 Task: Create in the project CarveWorks in Backlog an issue 'Implement a new feature to allow for personalized content delivery', assign it to team member softage.2@softage.net and change the status to IN PROGRESS. Create in the project CarveWorks in Backlog an issue 'Address issues related to system performance during peak traffic periods', assign it to team member softage.3@softage.net and change the status to IN PROGRESS
Action: Mouse moved to (208, 63)
Screenshot: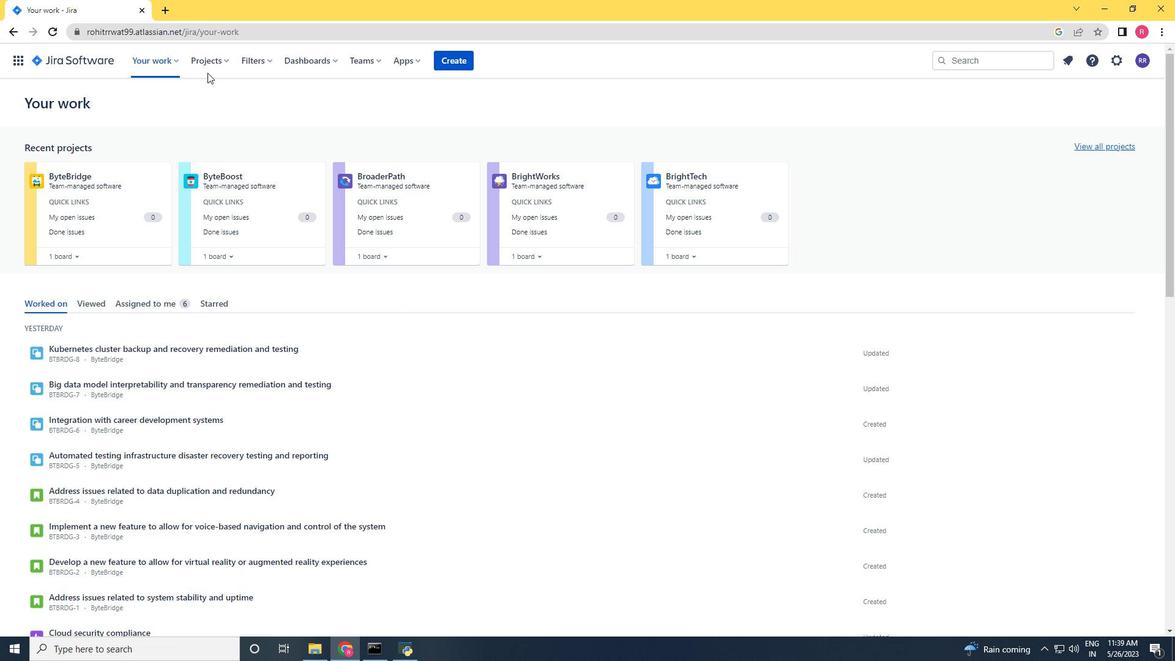
Action: Mouse pressed left at (208, 63)
Screenshot: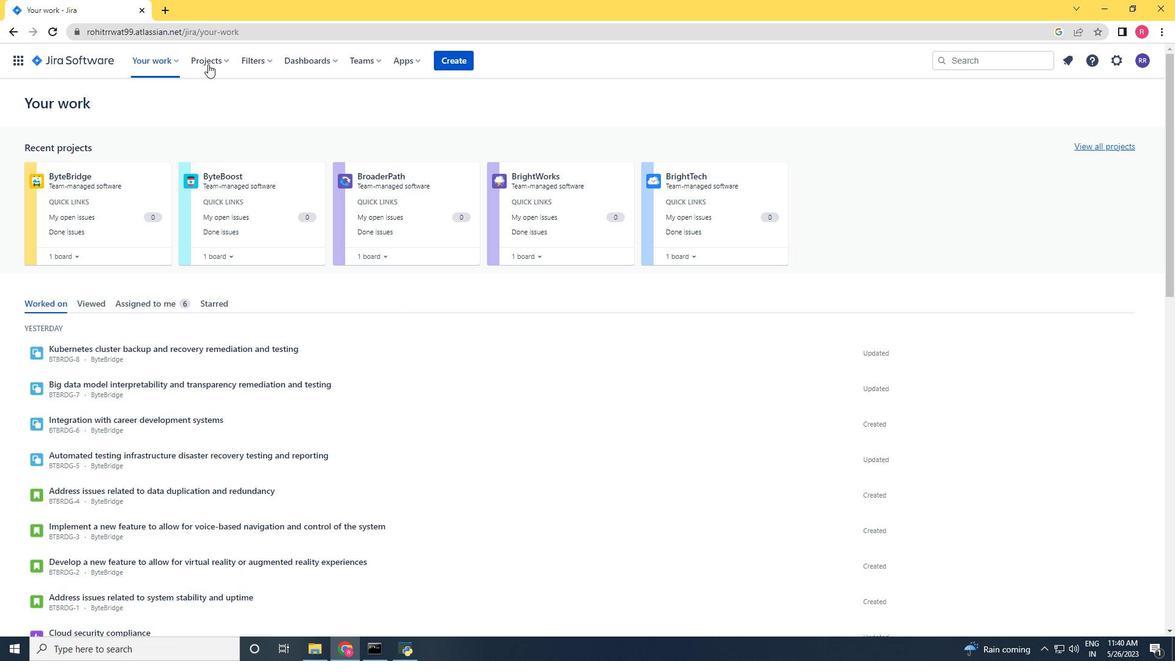 
Action: Mouse moved to (225, 126)
Screenshot: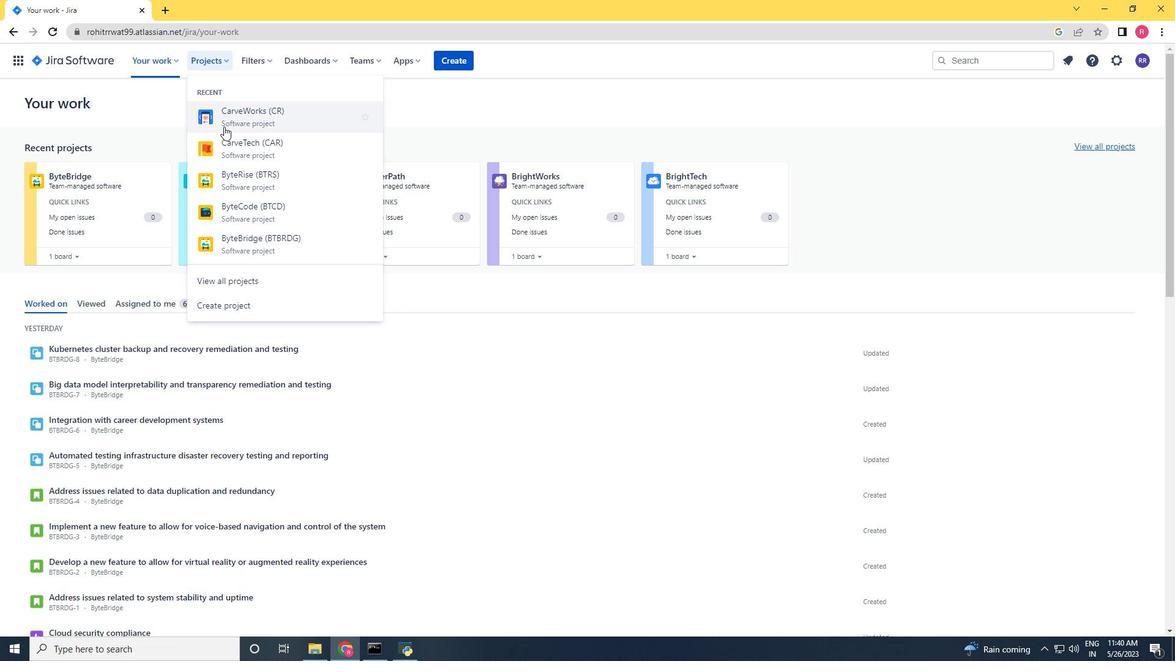 
Action: Mouse pressed left at (225, 126)
Screenshot: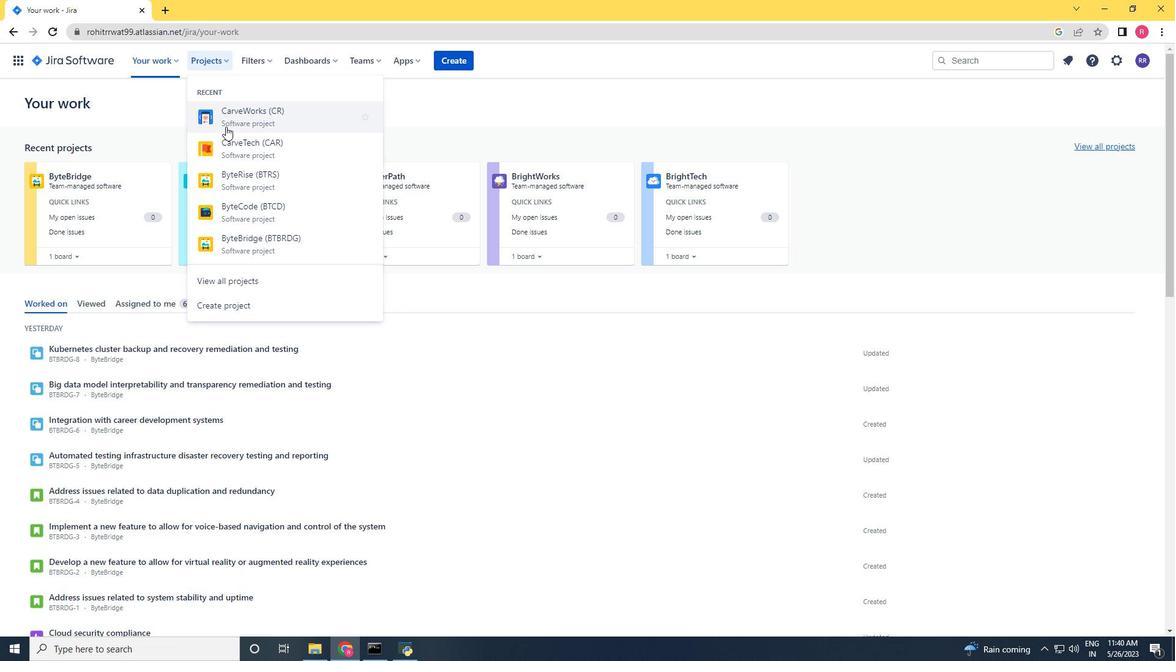 
Action: Mouse moved to (67, 188)
Screenshot: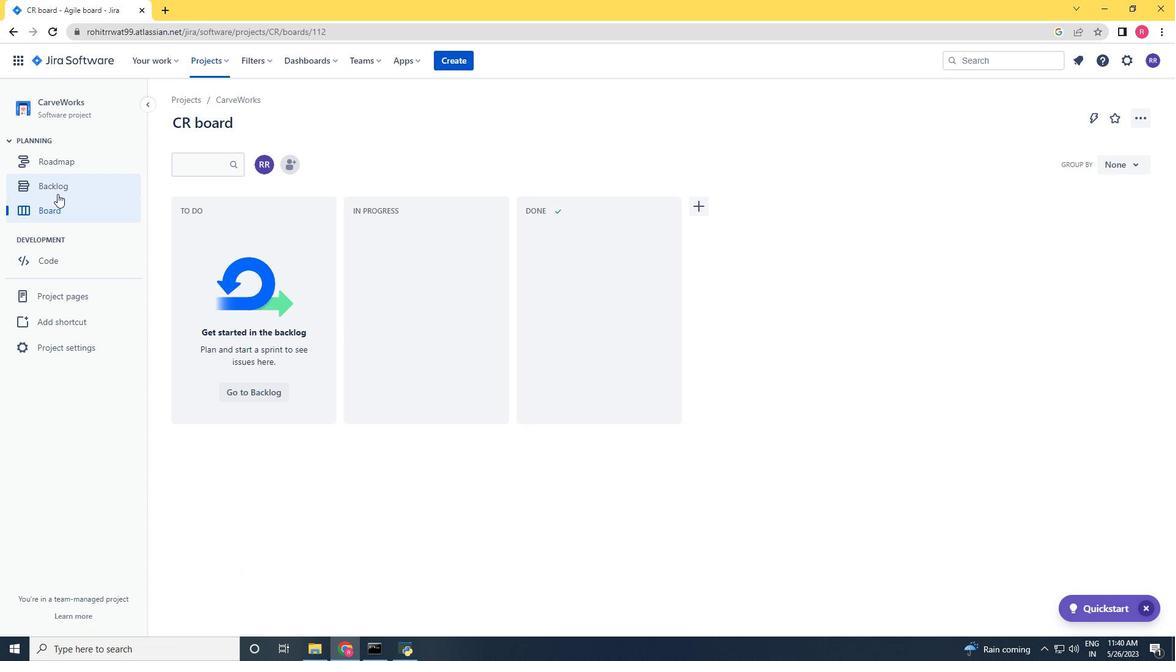 
Action: Mouse pressed left at (67, 188)
Screenshot: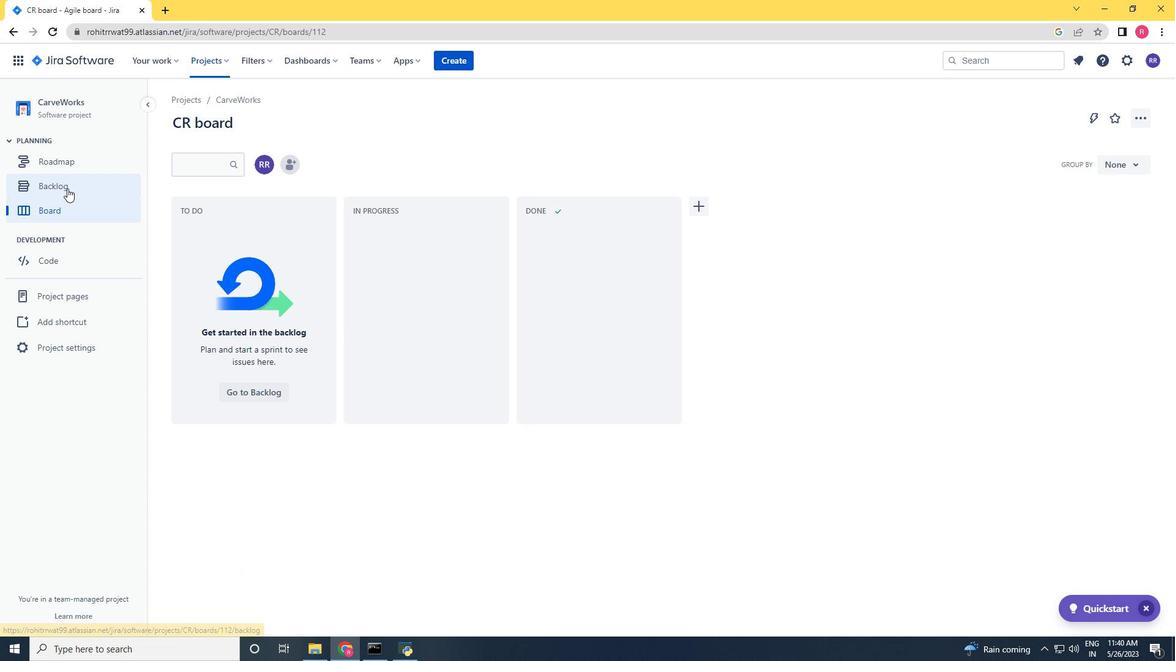 
Action: Mouse moved to (330, 192)
Screenshot: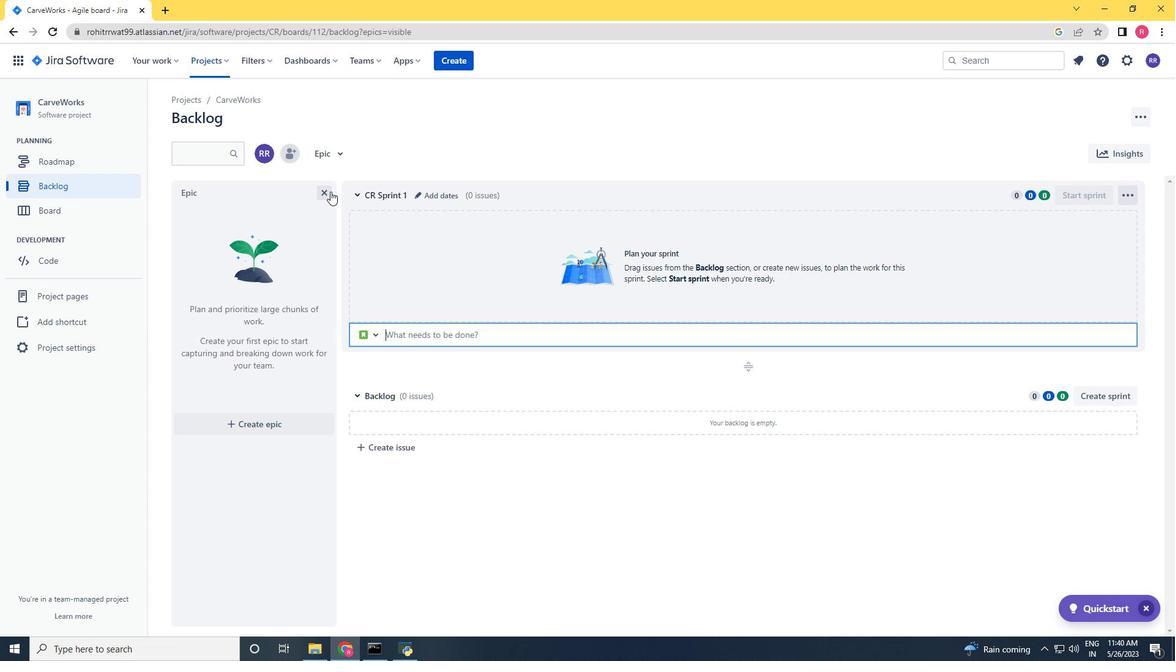 
Action: Mouse pressed left at (330, 192)
Screenshot: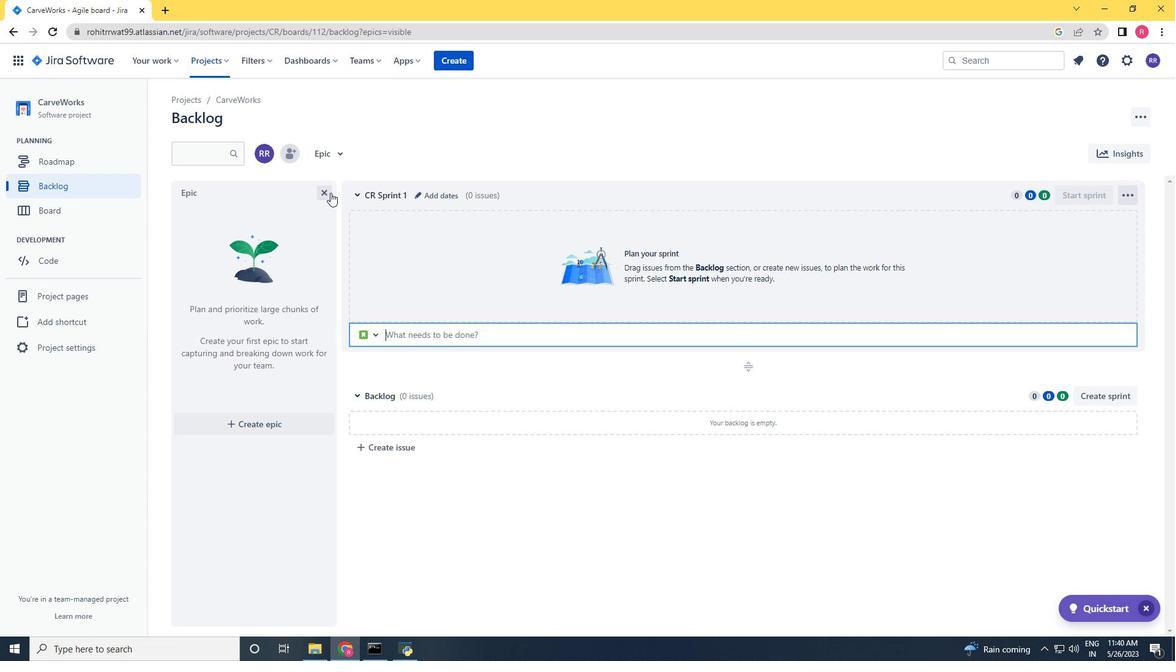 
Action: Mouse moved to (274, 447)
Screenshot: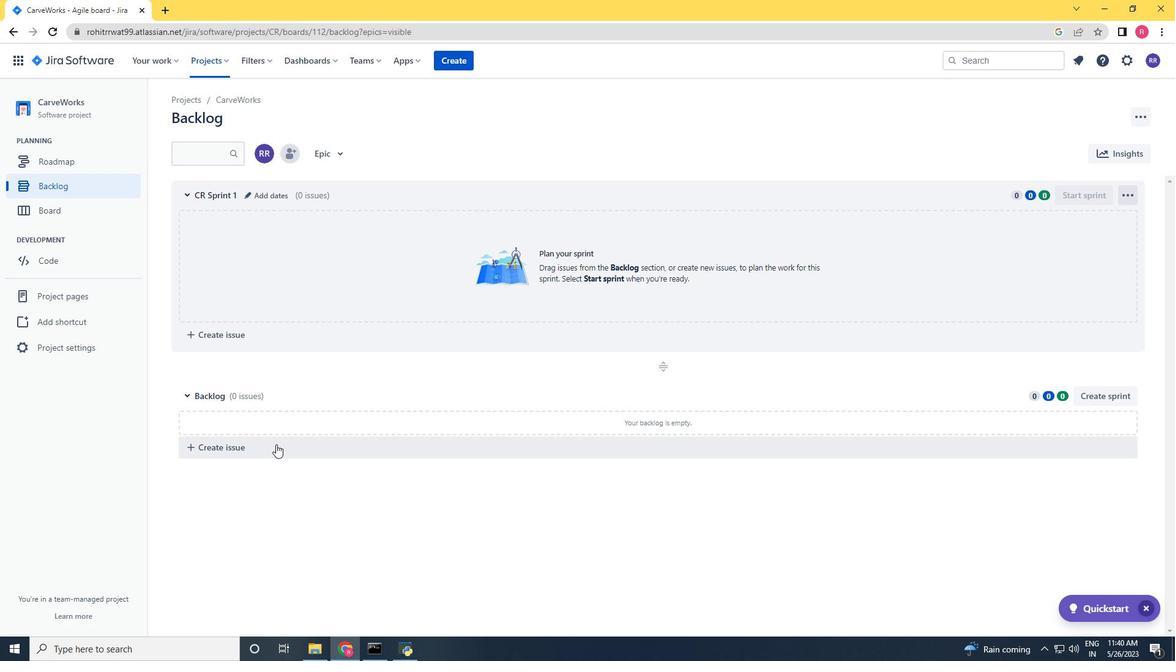 
Action: Mouse pressed left at (274, 447)
Screenshot: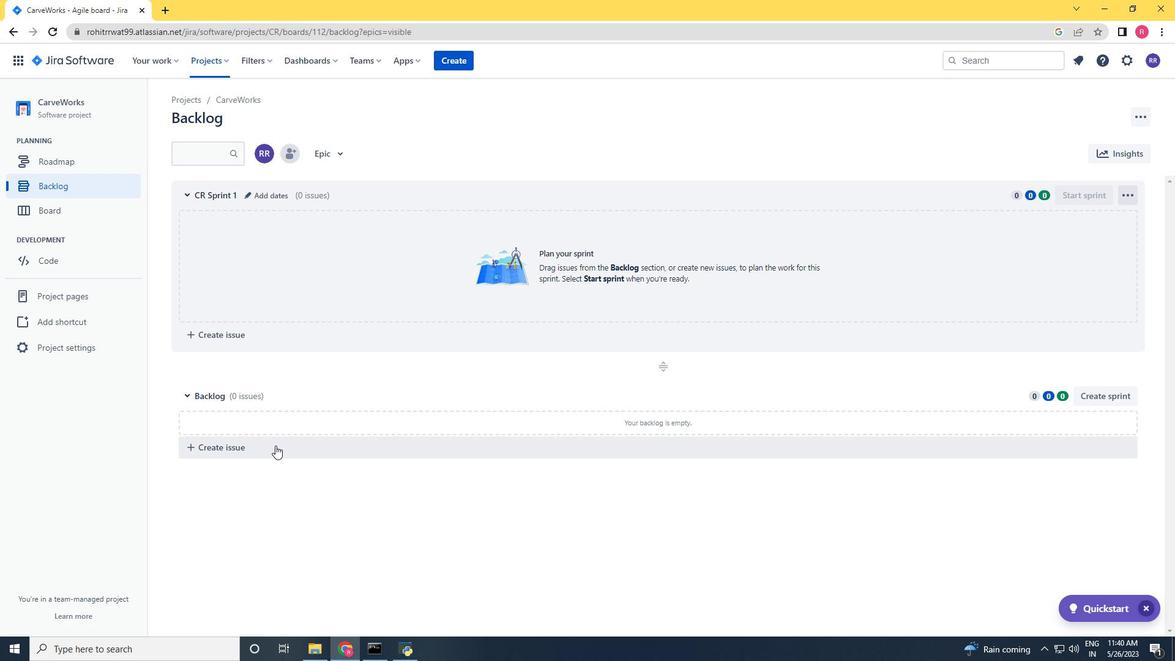 
Action: Key pressed <Key.shift>Implement<Key.space>a<Key.space>ne<Key.space><Key.backspace>w
Screenshot: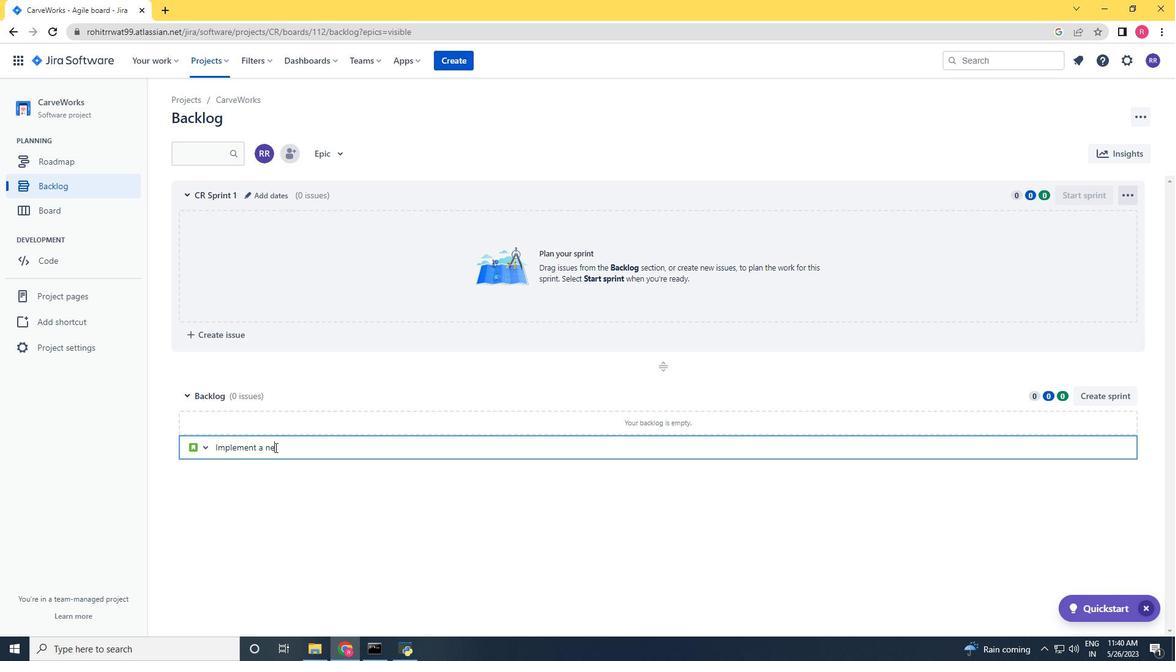 
Action: Mouse moved to (256, 246)
Screenshot: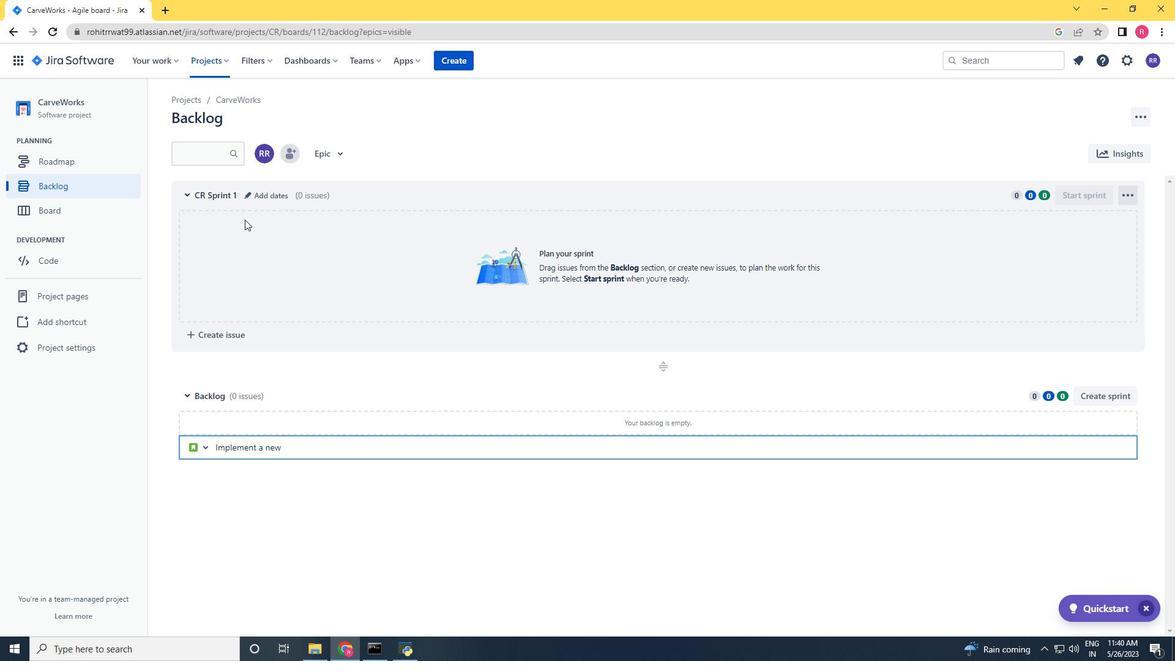 
Action: Key pressed <Key.space>features<Key.space>to<Key.space>allow<Key.space>for<Key.space>personalization<Key.space>cob<Key.backspace>ntent<Key.space>delivery<Key.space><Key.enter>
Screenshot: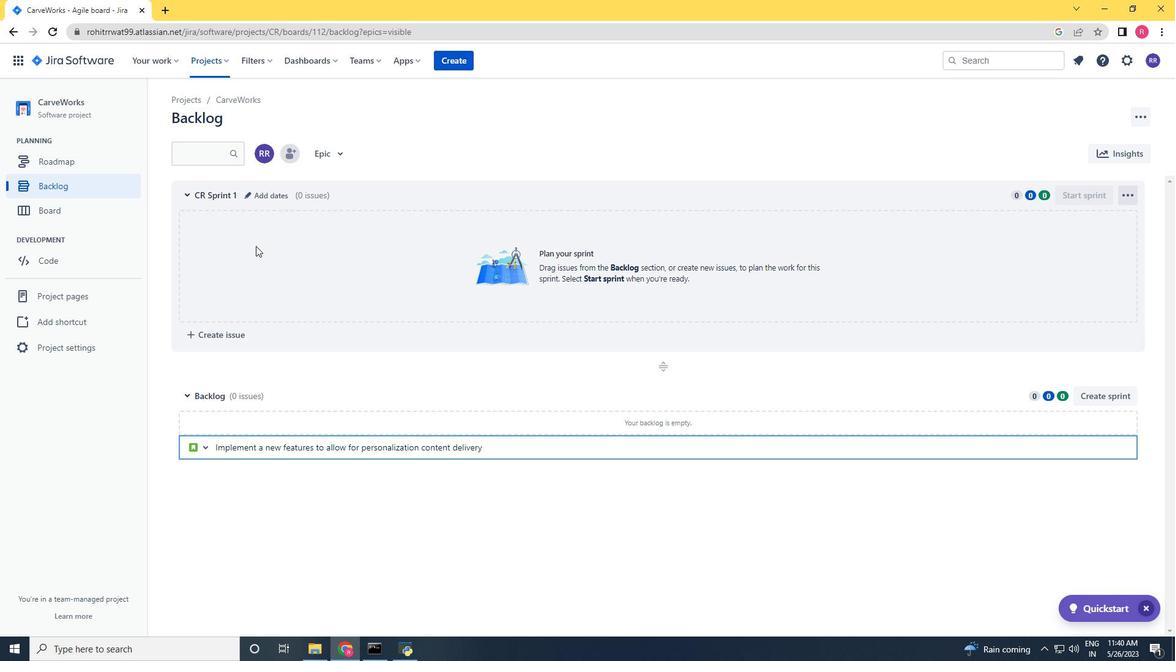 
Action: Mouse moved to (1072, 421)
Screenshot: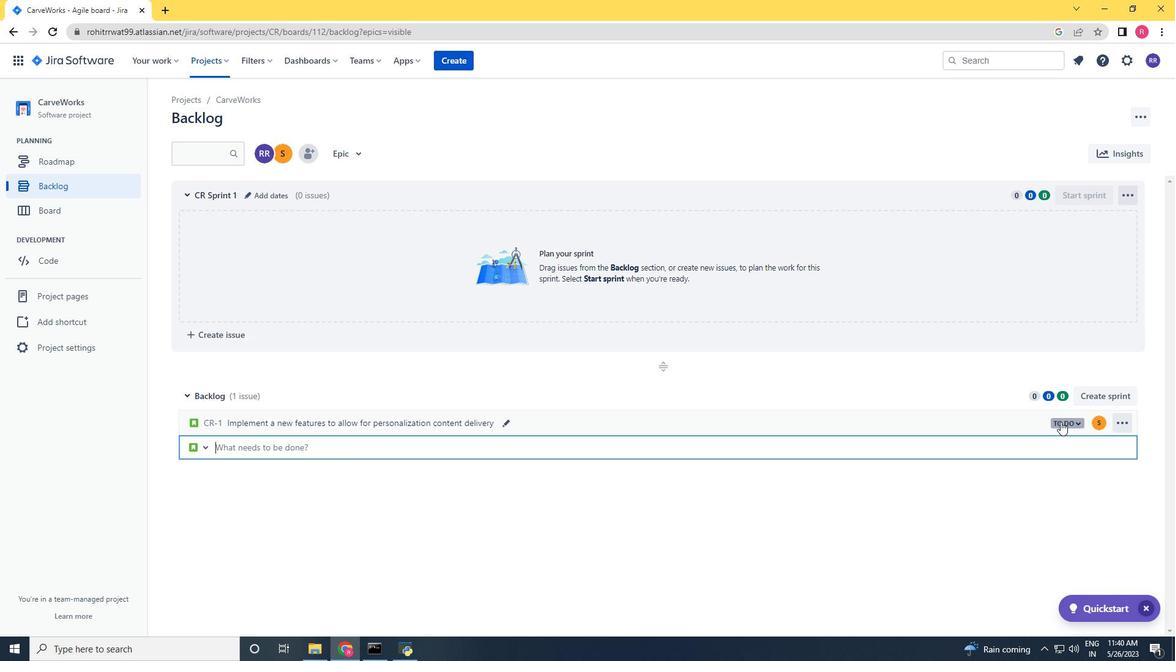 
Action: Mouse pressed left at (1072, 421)
Screenshot: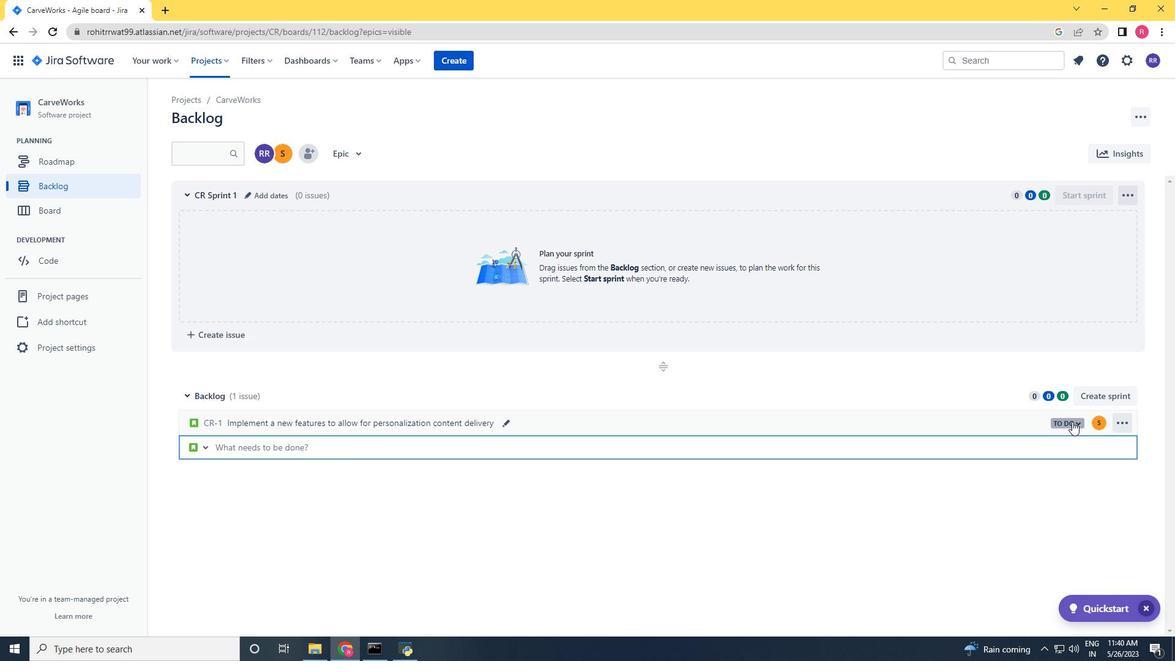 
Action: Mouse moved to (1025, 453)
Screenshot: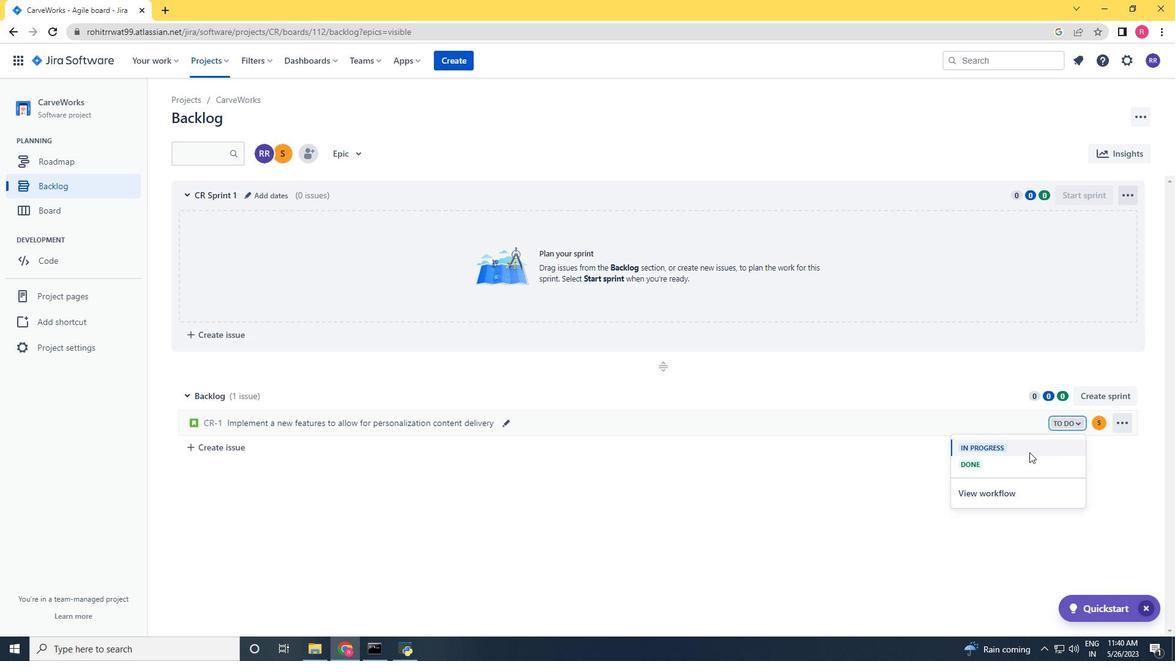 
Action: Mouse pressed left at (1025, 453)
Screenshot: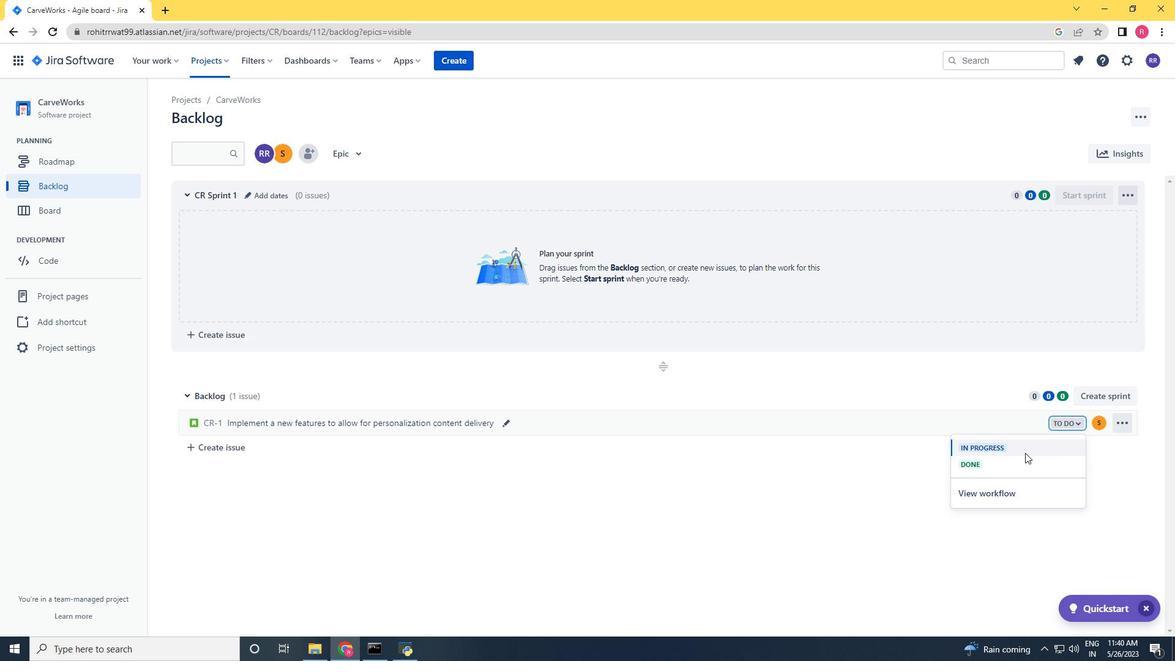 
Action: Mouse moved to (1103, 428)
Screenshot: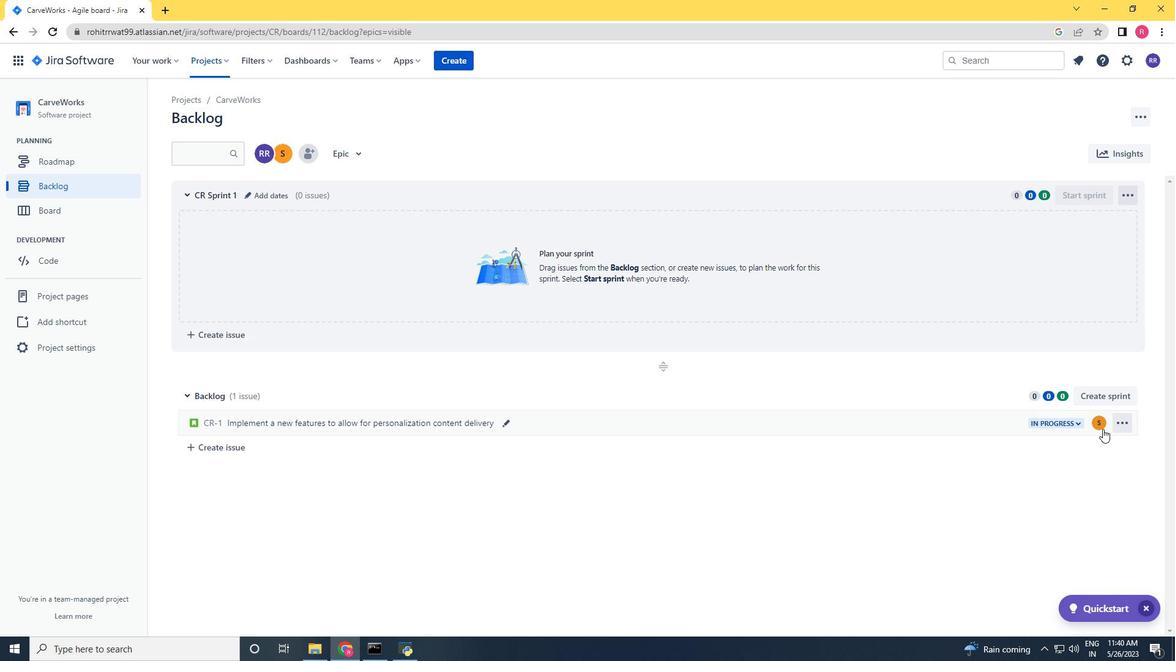 
Action: Mouse pressed left at (1103, 428)
Screenshot: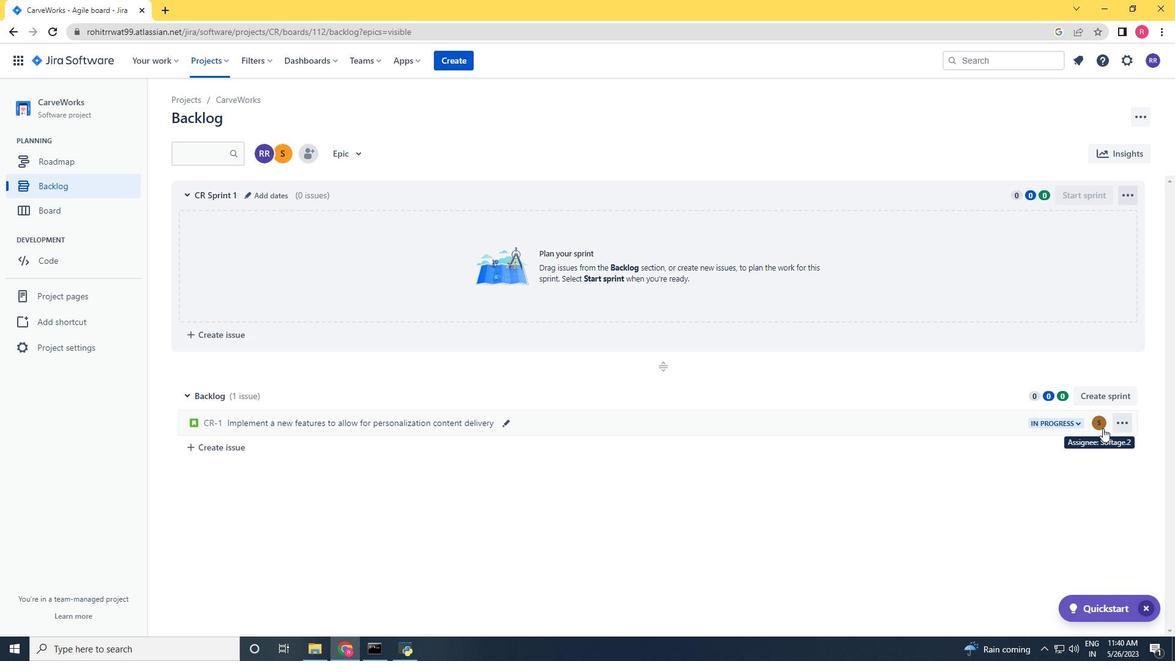 
Action: Key pressed softage<Key.backspace><Key.backspace>ge.2<Key.shift><Key.shift><Key.shift><Key.shift><Key.shift><Key.shift>@softage.net
Screenshot: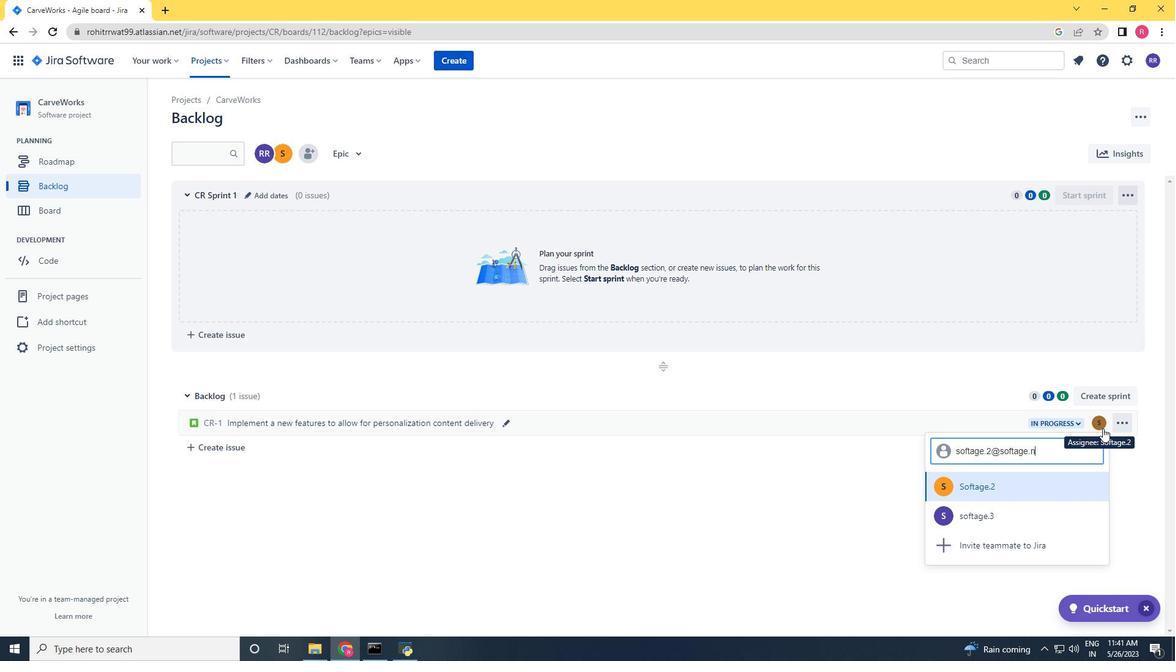 
Action: Mouse moved to (1008, 481)
Screenshot: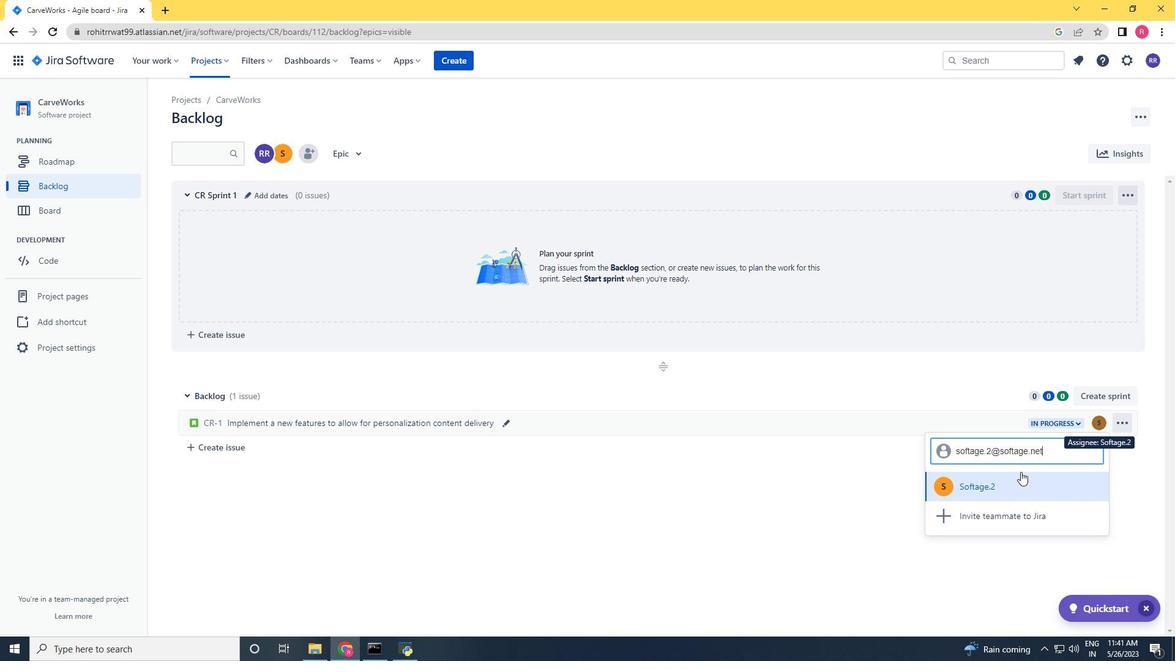 
Action: Mouse pressed left at (1008, 481)
Screenshot: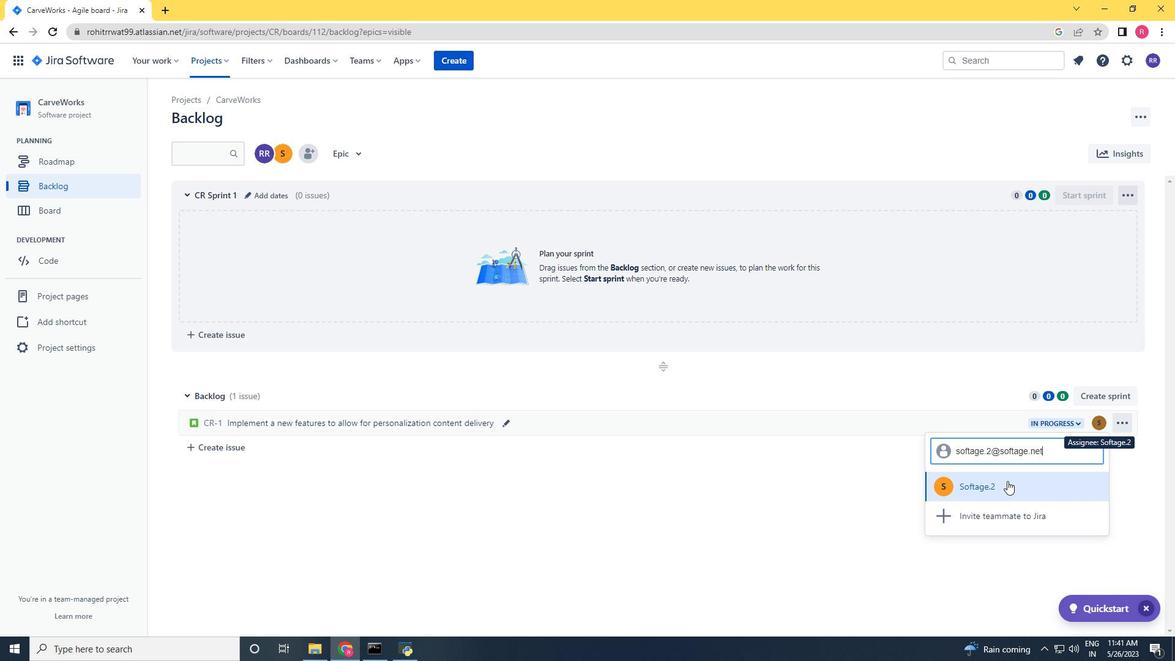 
Action: Mouse moved to (288, 455)
Screenshot: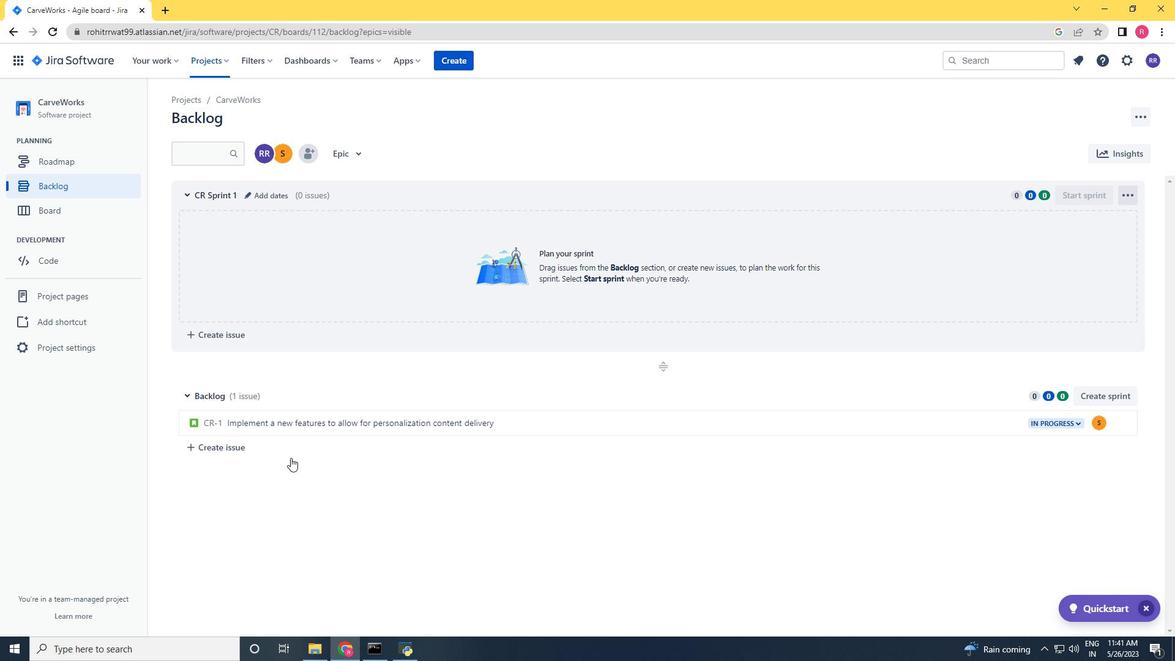 
Action: Mouse pressed left at (288, 455)
Screenshot: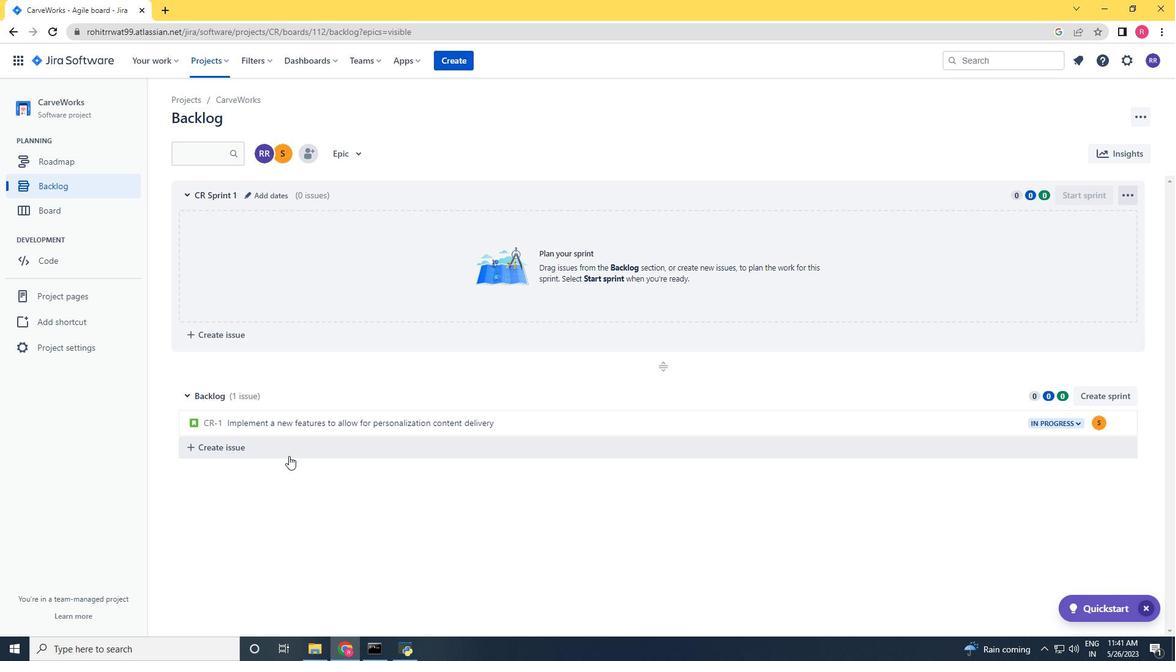 
Action: Key pressed <Key.shift>Address<Key.space>issues<Key.space>related<Key.space>tp<Key.backspace>o<Key.space>system<Key.space>performance<Key.space>during<Key.space>peak<Key.space>traffic<Key.space>pero<Key.backspace>iod<Key.space><Key.backspace>s<Key.enter>
Screenshot: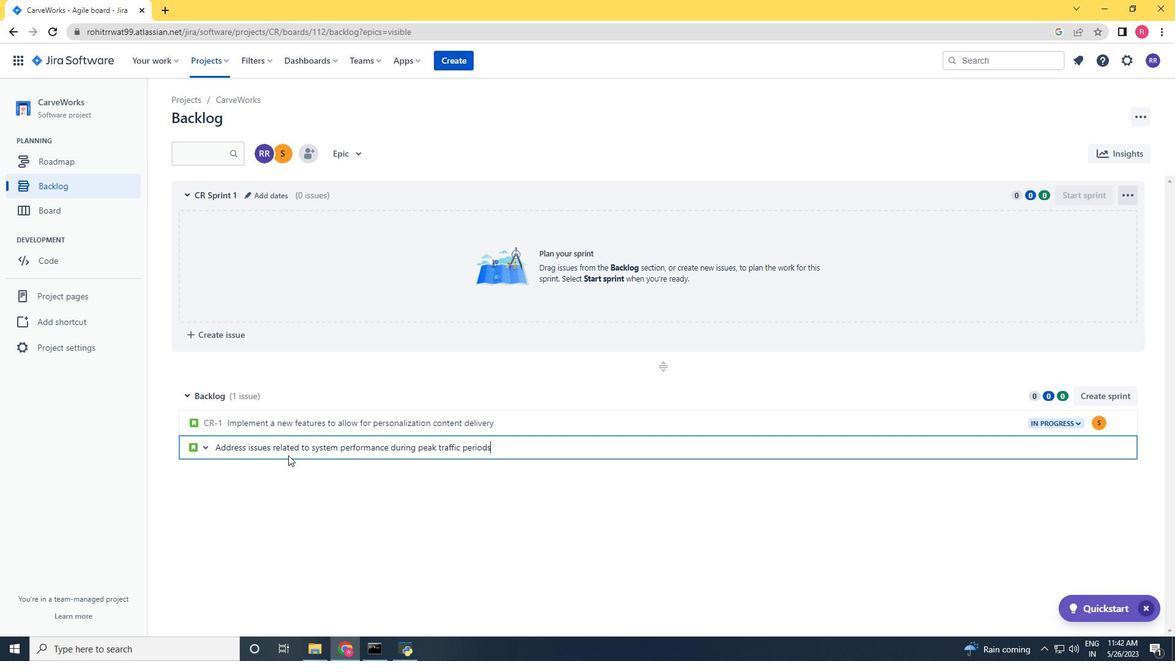 
Action: Mouse moved to (1098, 446)
Screenshot: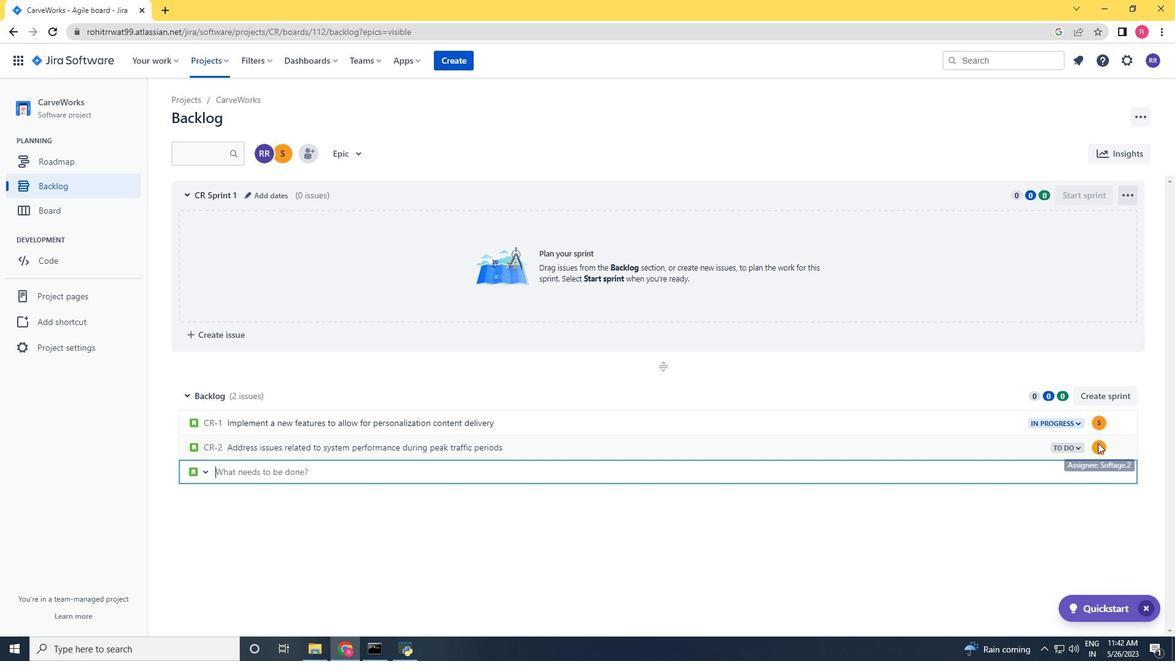 
Action: Mouse pressed left at (1098, 446)
Screenshot: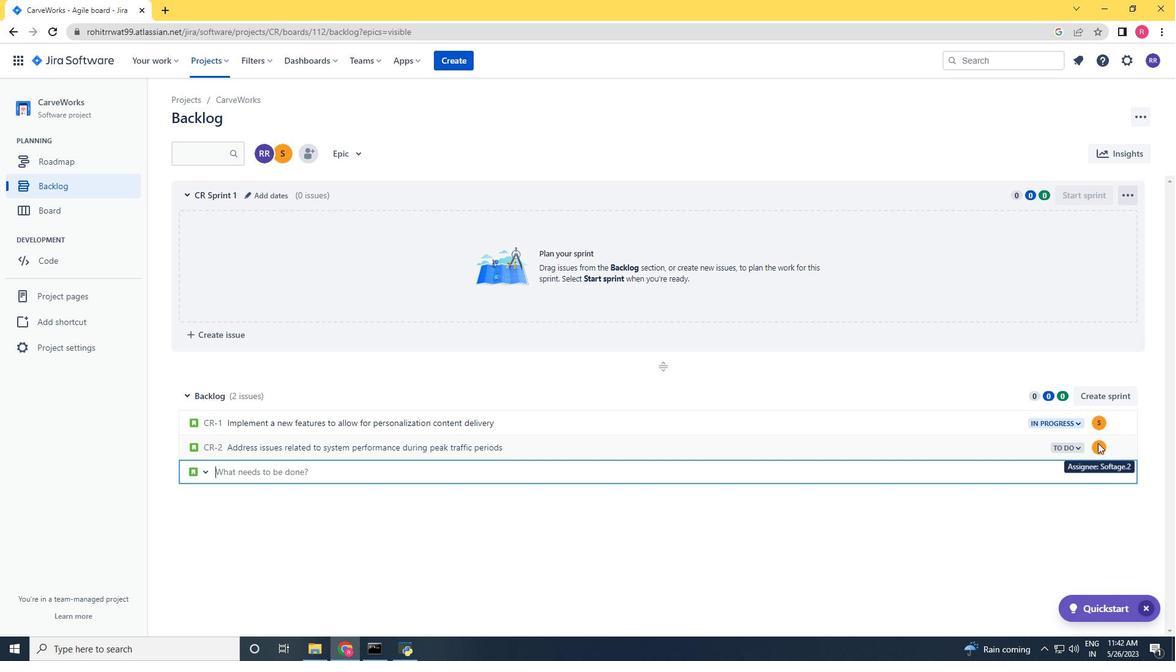 
Action: Mouse pressed left at (1098, 446)
Screenshot: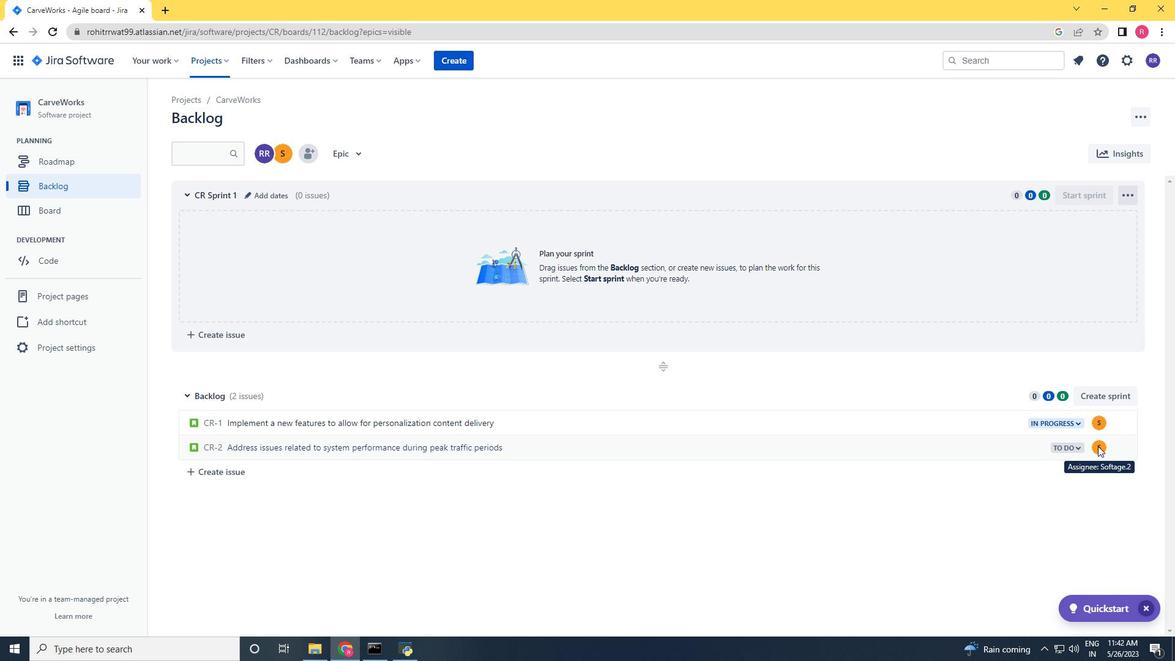 
Action: Mouse moved to (1094, 447)
Screenshot: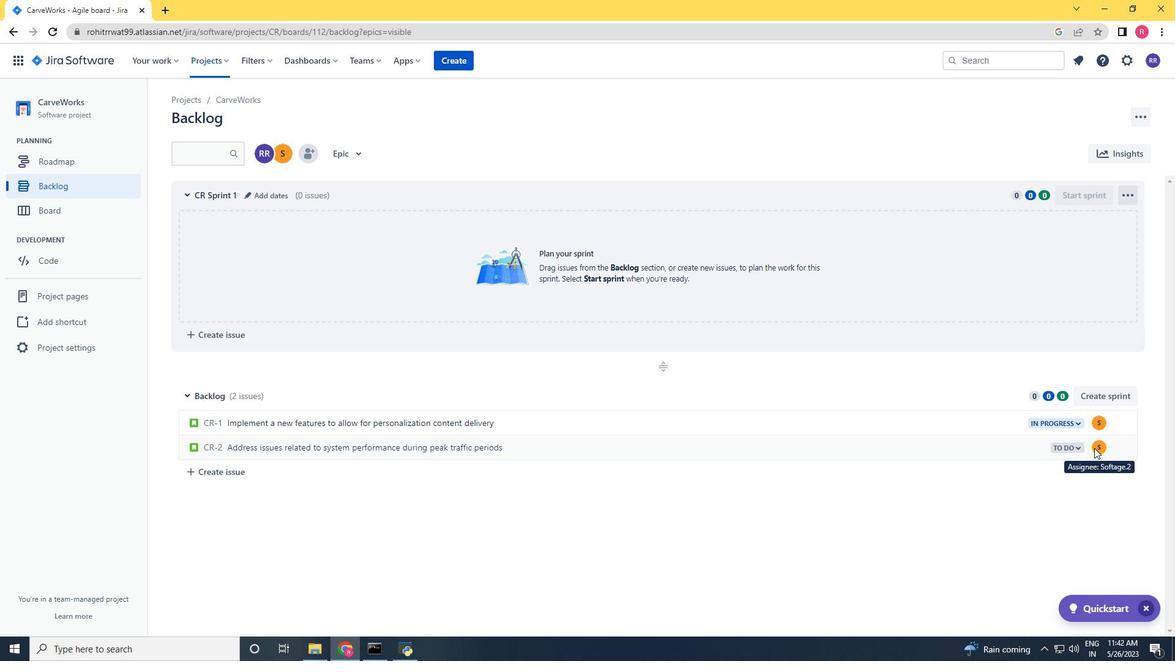 
Action: Mouse pressed left at (1094, 447)
Screenshot: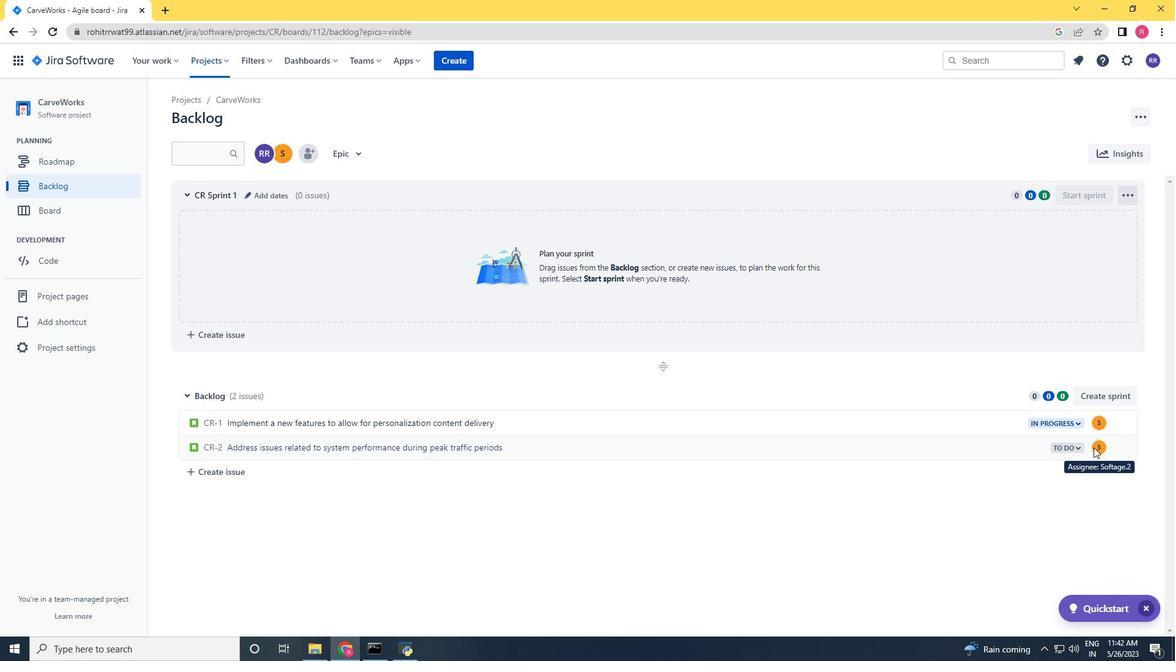 
Action: Mouse moved to (1098, 448)
Screenshot: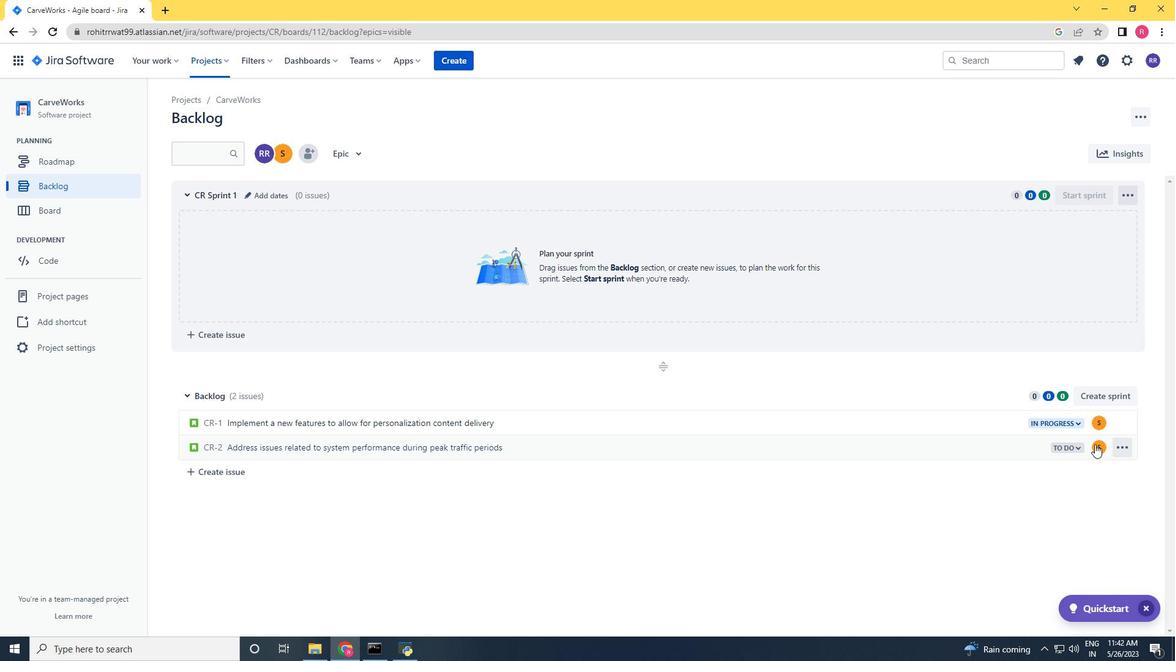 
Action: Mouse pressed left at (1098, 448)
Screenshot: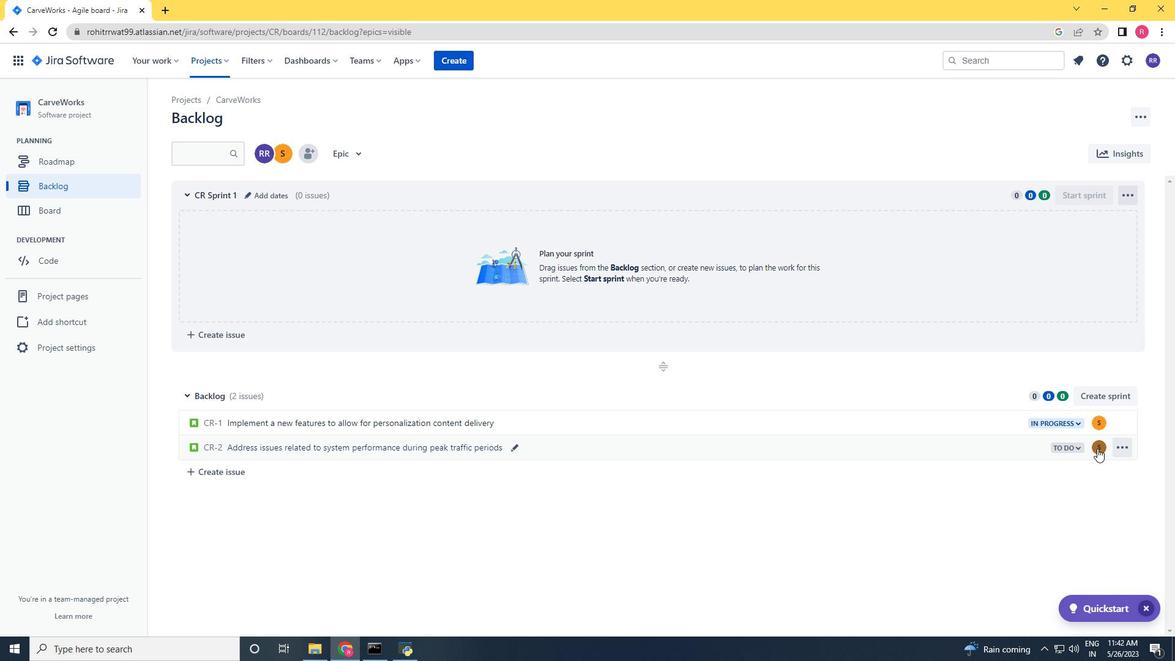 
Action: Mouse moved to (1098, 449)
Screenshot: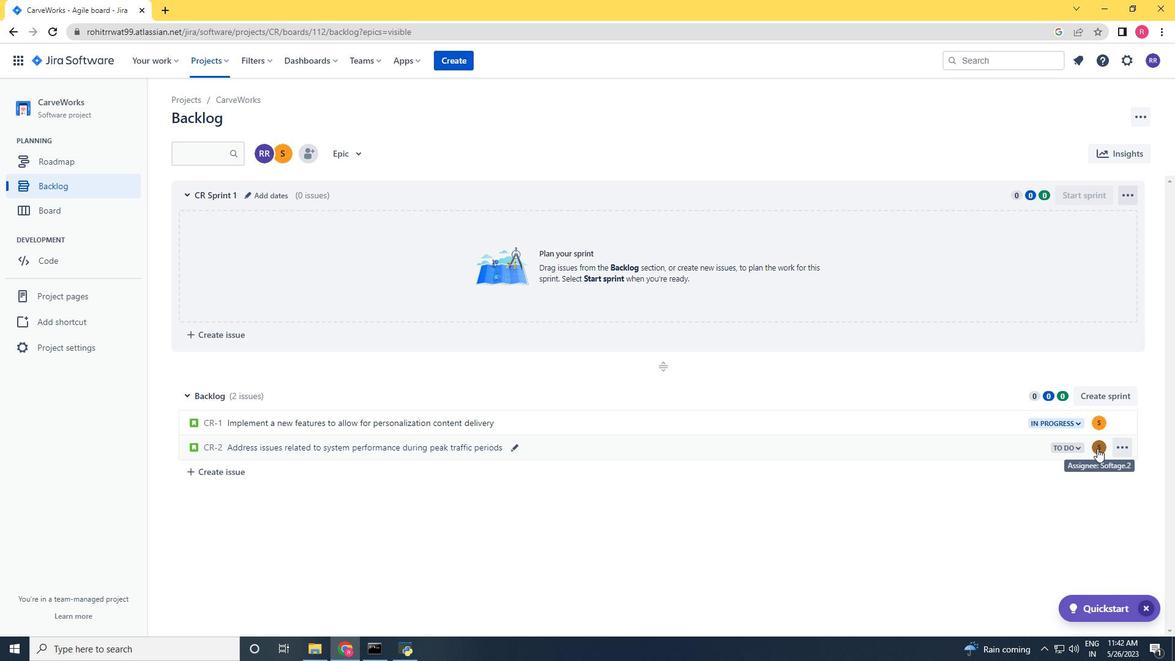 
Action: Key pressed softage.3<Key.shift>#softage.net
Screenshot: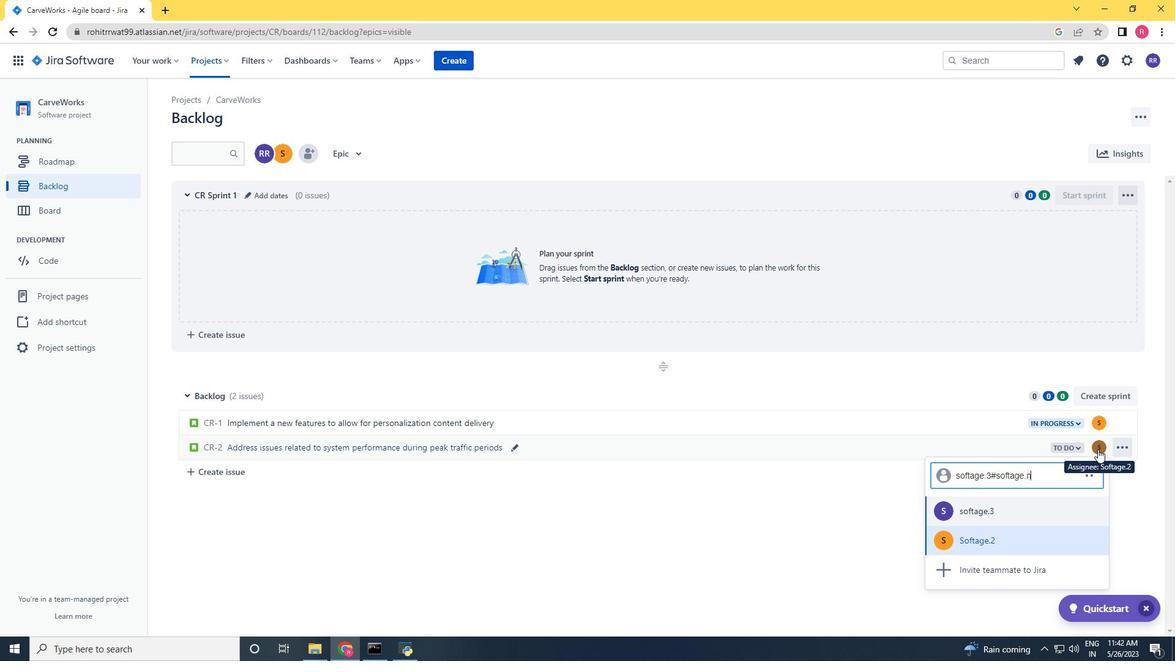 
Action: Mouse moved to (998, 475)
Screenshot: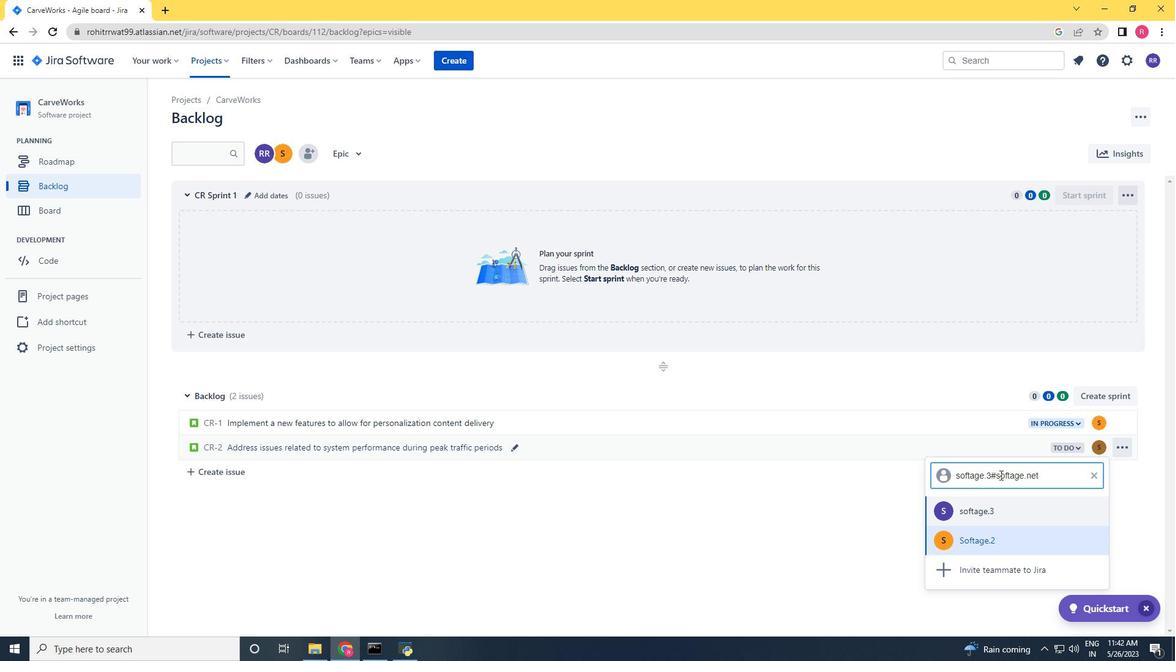 
Action: Mouse pressed left at (998, 475)
Screenshot: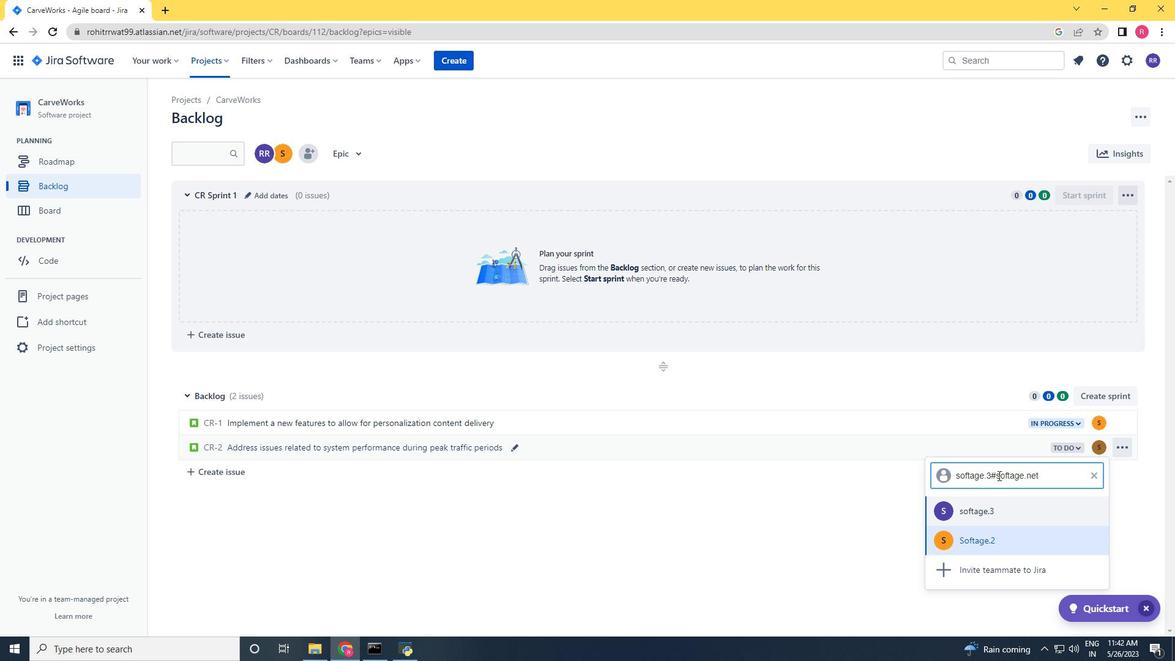 
Action: Key pressed <Key.backspace><Key.backspace><Key.shift><Key.shift><Key.shift><Key.shift><Key.shift><Key.shift><Key.shift><Key.shift><Key.shift><Key.shift><Key.shift><Key.shift><Key.shift>@s
Screenshot: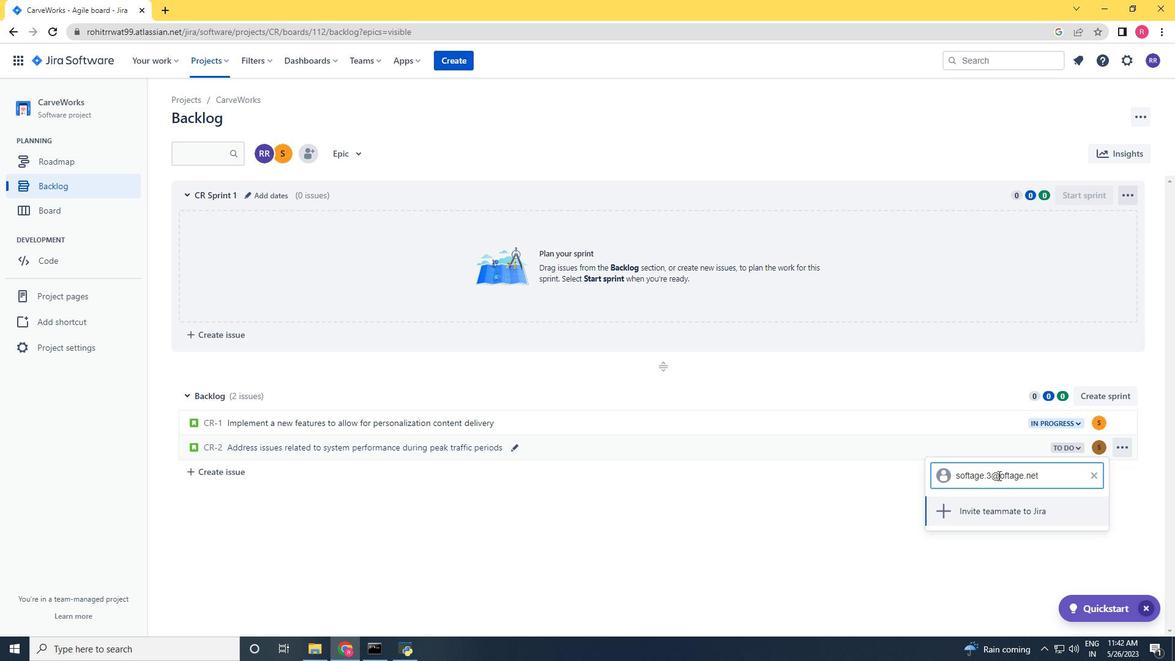 
Action: Mouse moved to (997, 515)
Screenshot: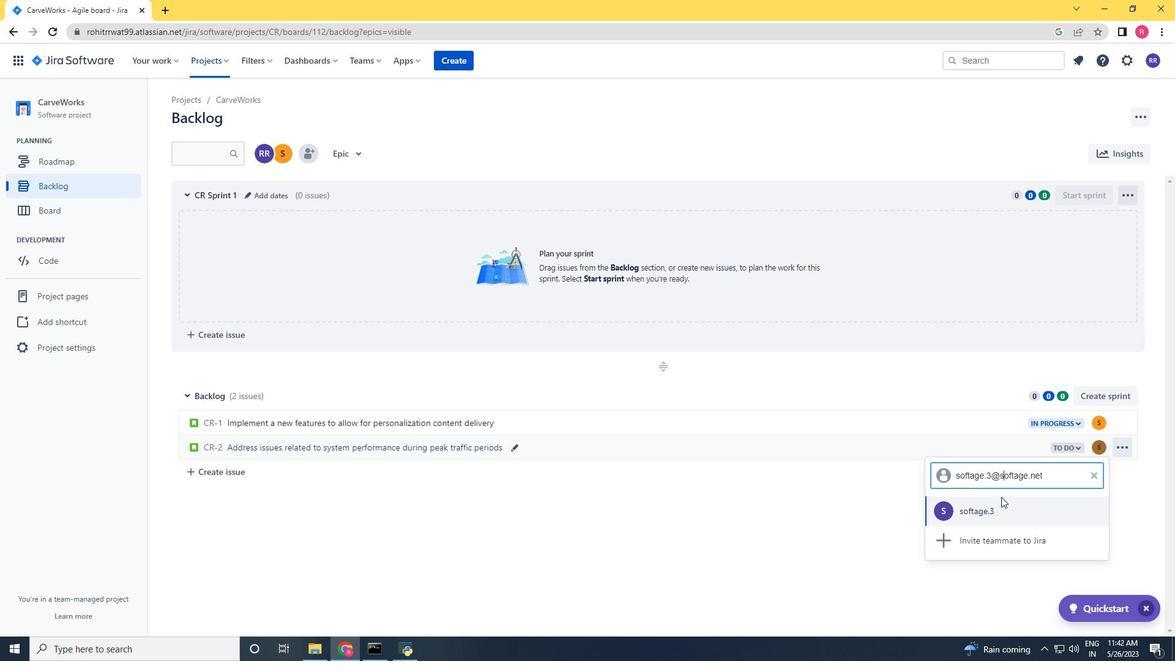 
Action: Mouse pressed left at (997, 515)
Screenshot: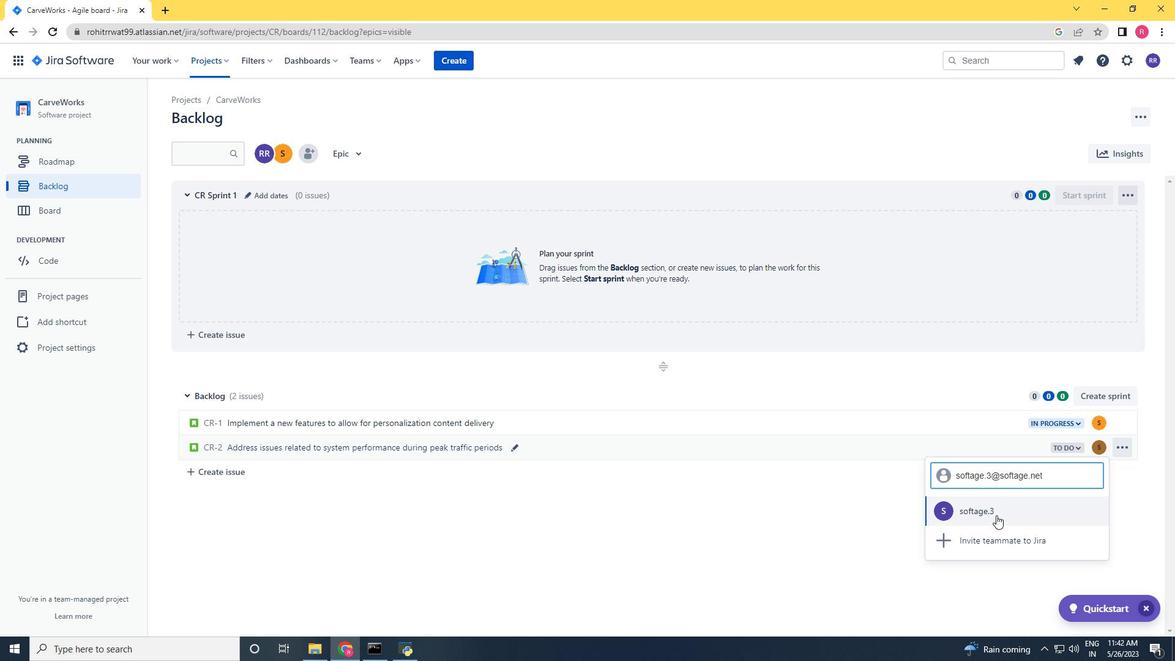 
Action: Mouse moved to (1067, 445)
Screenshot: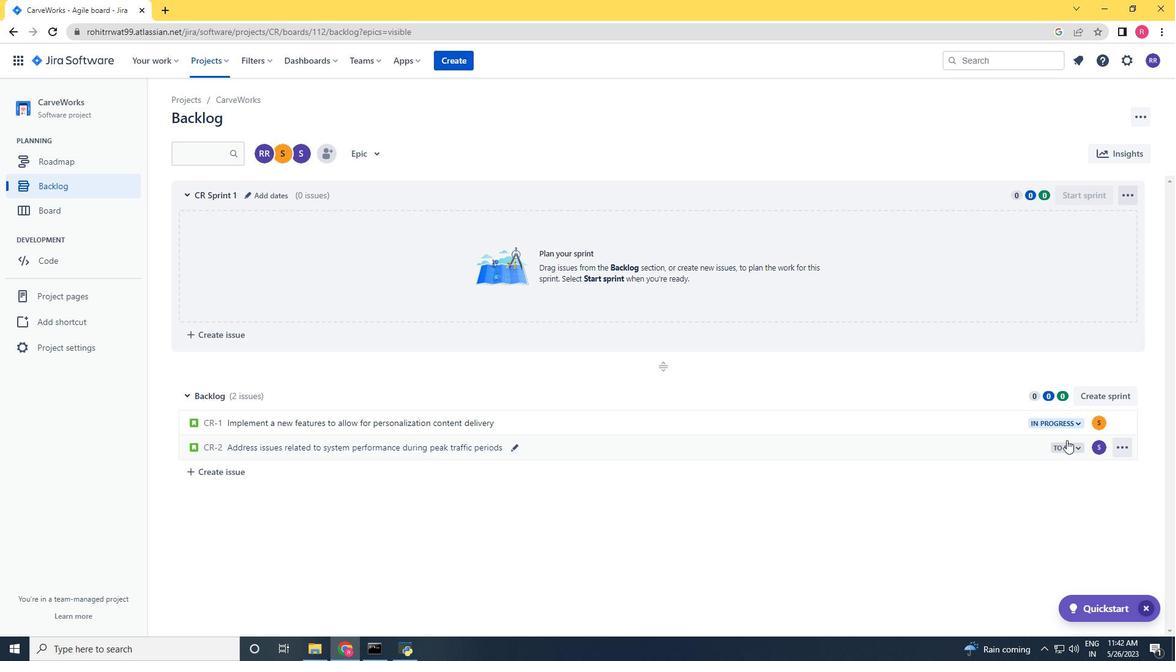 
Action: Mouse pressed left at (1067, 445)
Screenshot: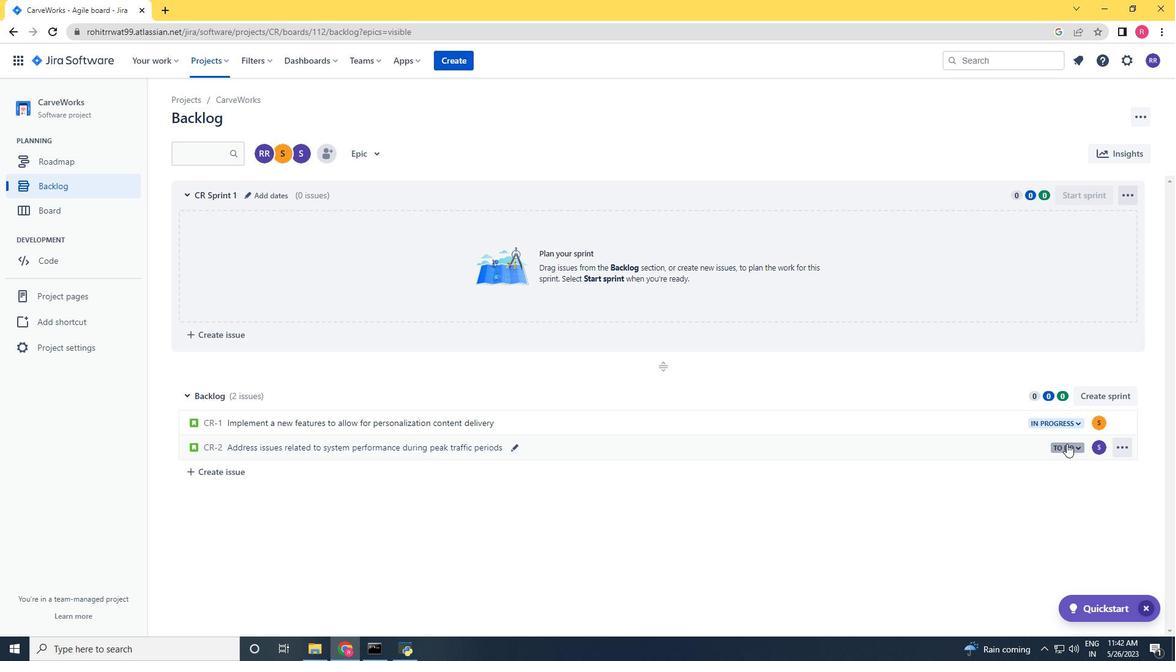 
Action: Mouse moved to (1014, 466)
Screenshot: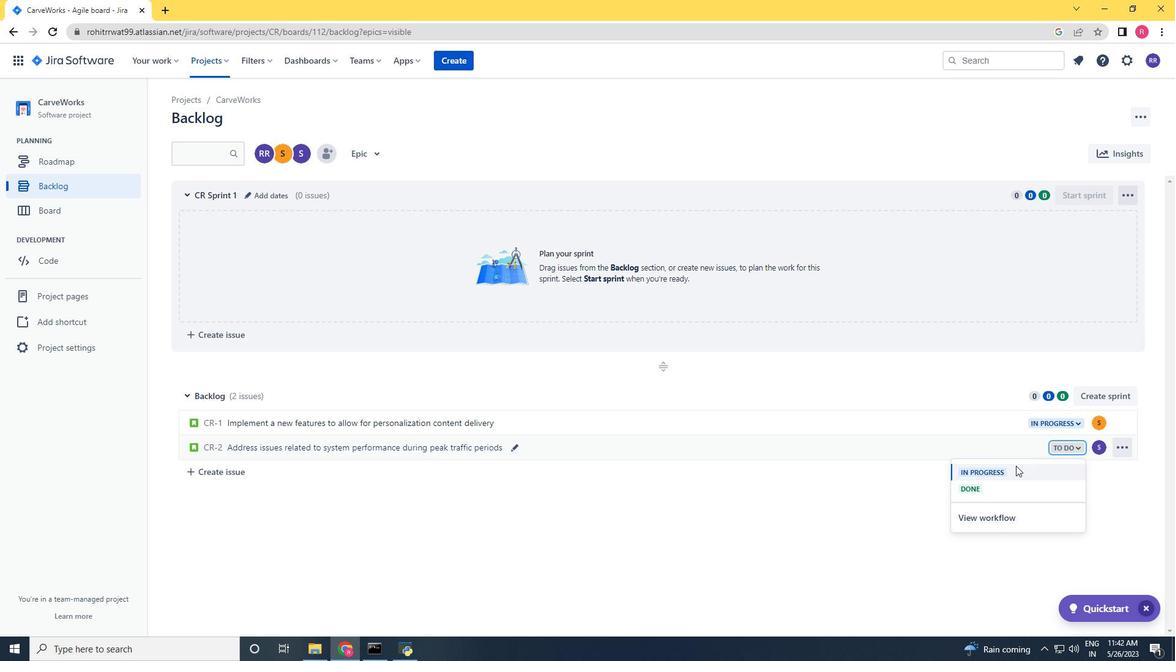 
Action: Mouse pressed left at (1014, 466)
Screenshot: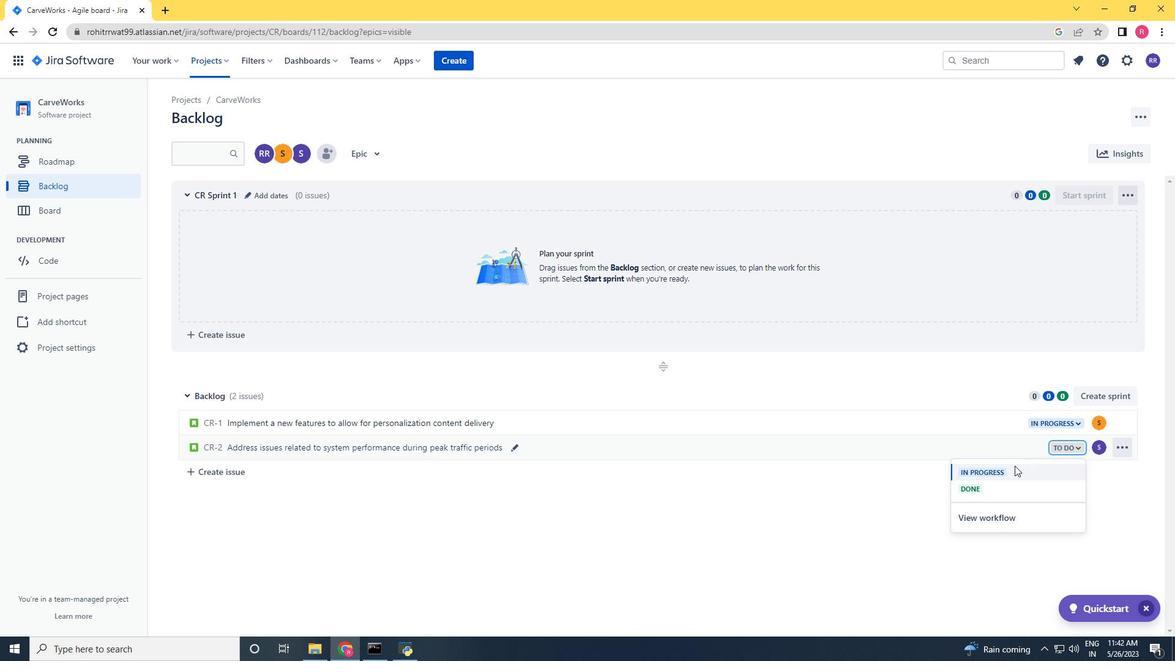 
